 Task: Get an add-on QR Code Generator.
Action: Mouse moved to (256, 92)
Screenshot: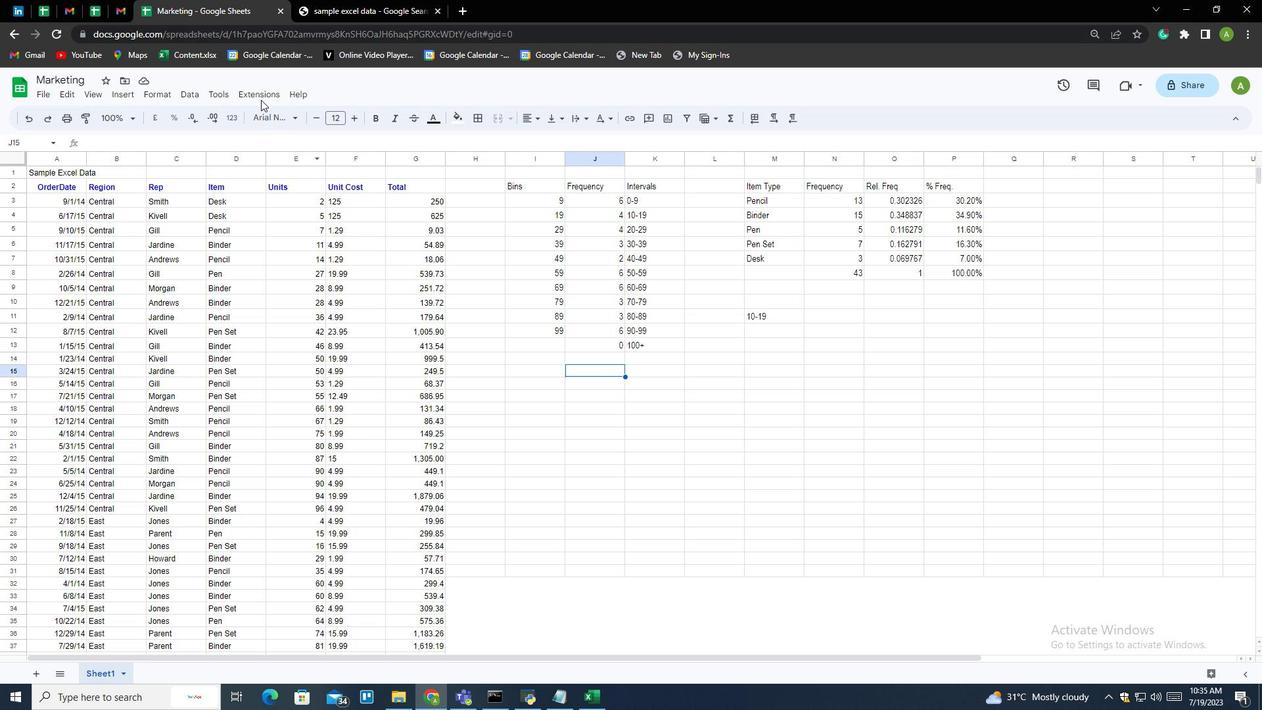 
Action: Mouse pressed left at (256, 92)
Screenshot: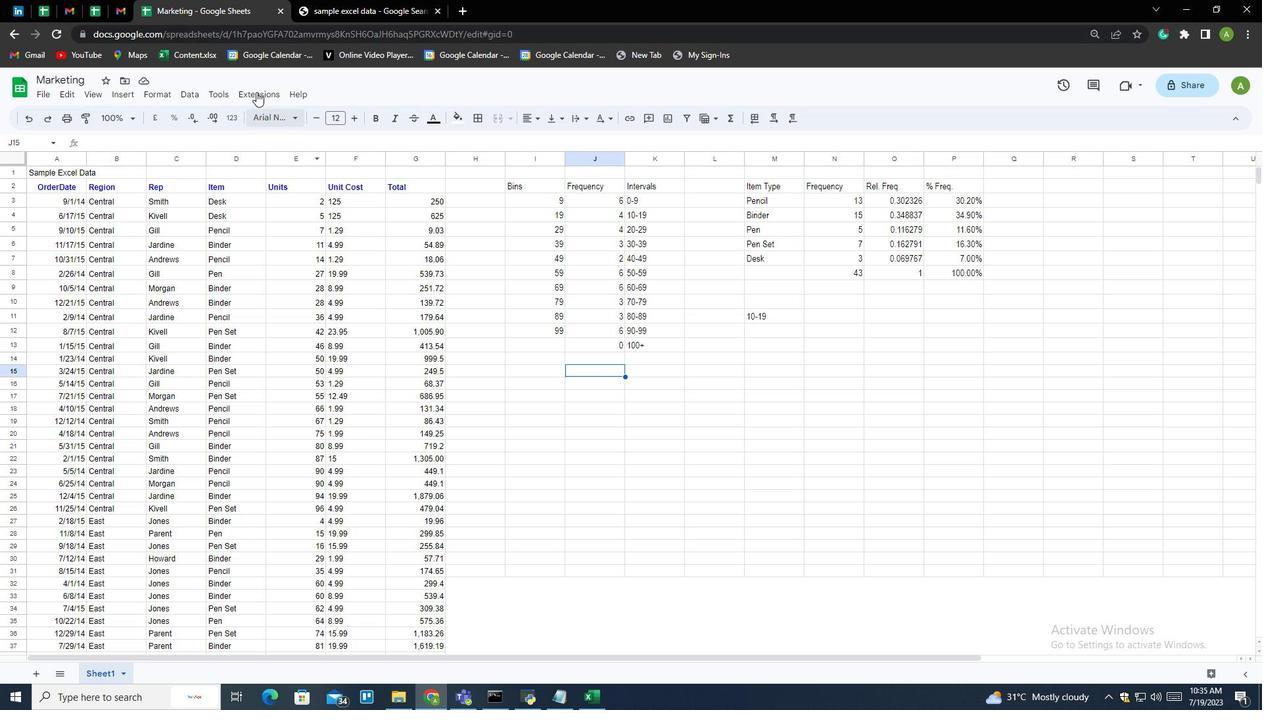 
Action: Mouse moved to (268, 113)
Screenshot: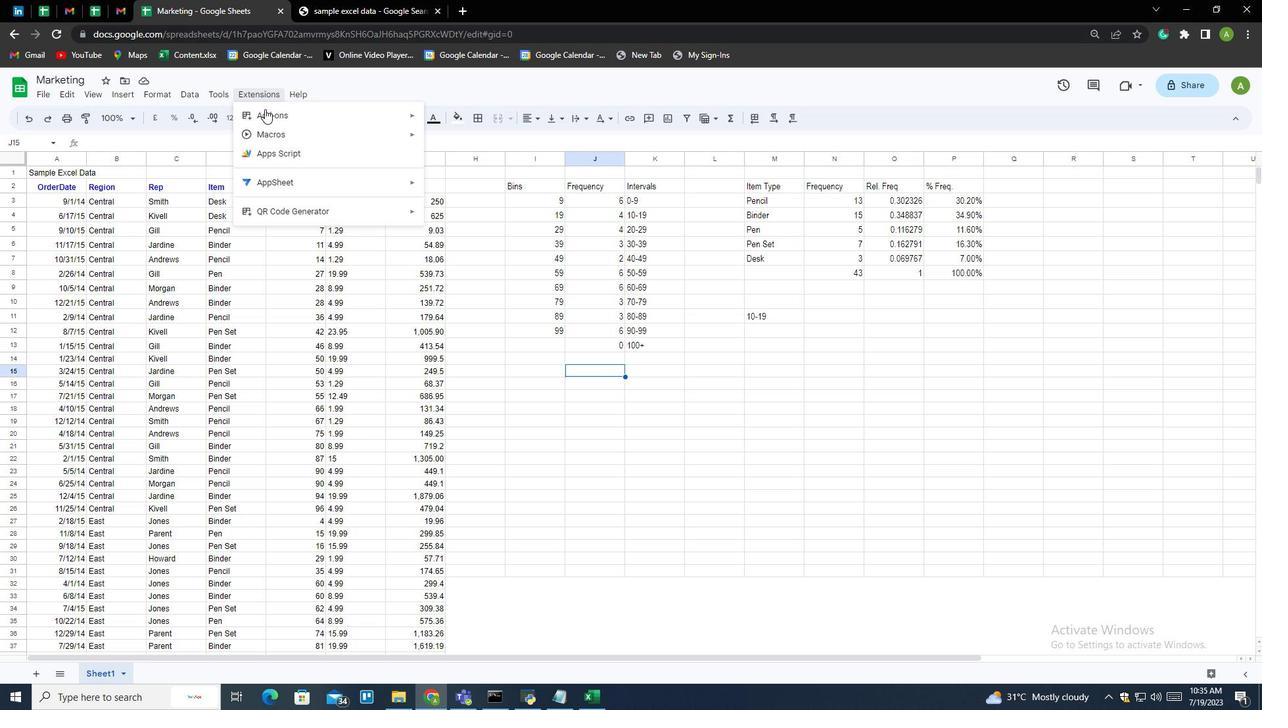 
Action: Mouse pressed left at (268, 113)
Screenshot: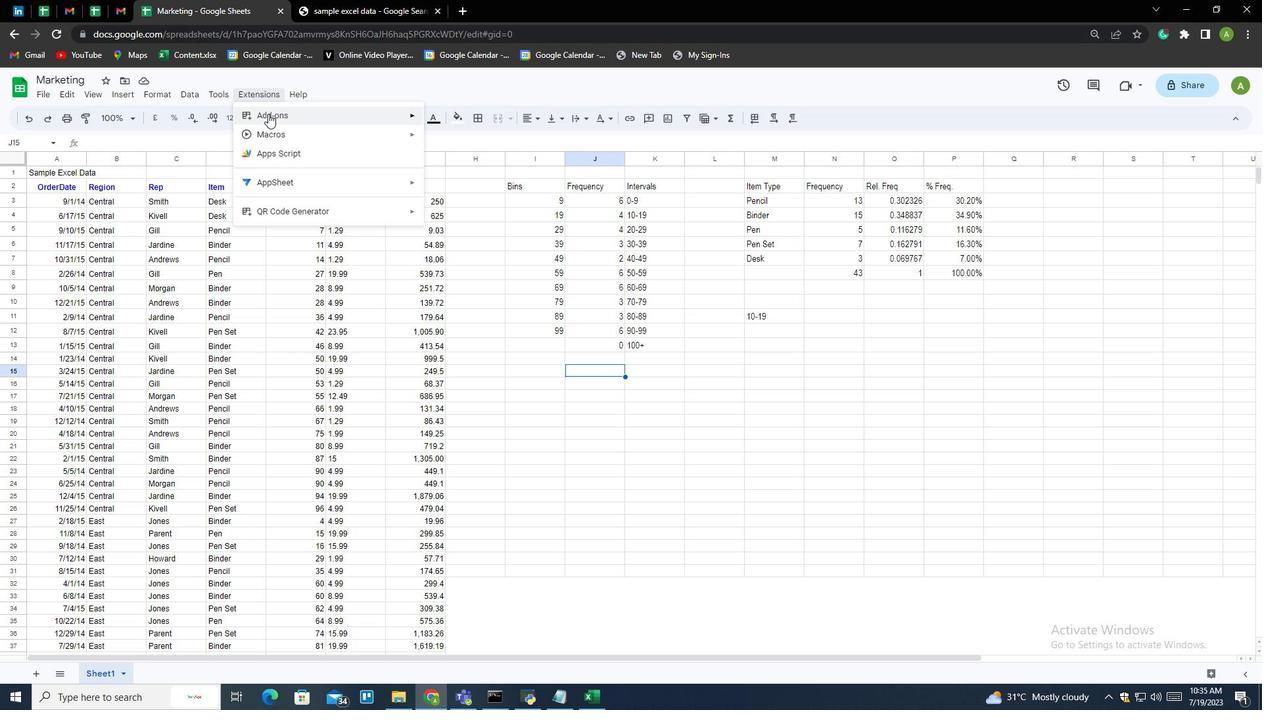 
Action: Mouse moved to (467, 115)
Screenshot: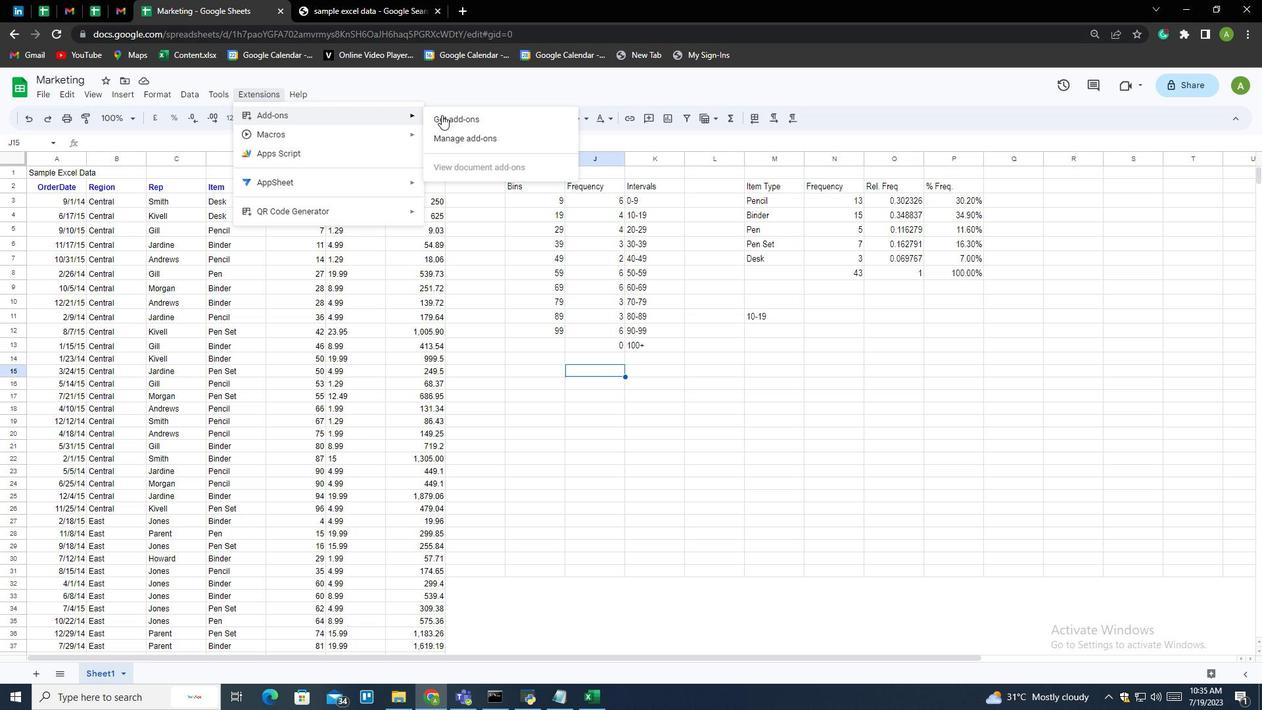 
Action: Mouse pressed left at (467, 115)
Screenshot: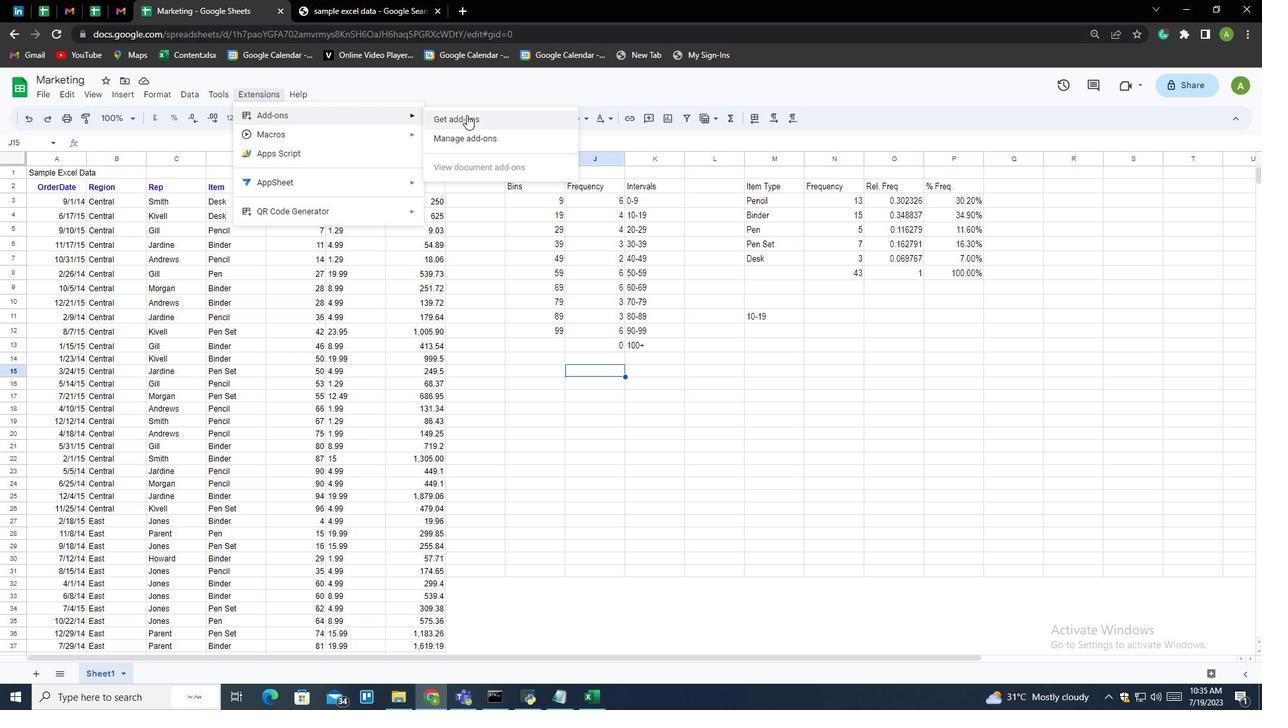 
Action: Mouse moved to (748, 113)
Screenshot: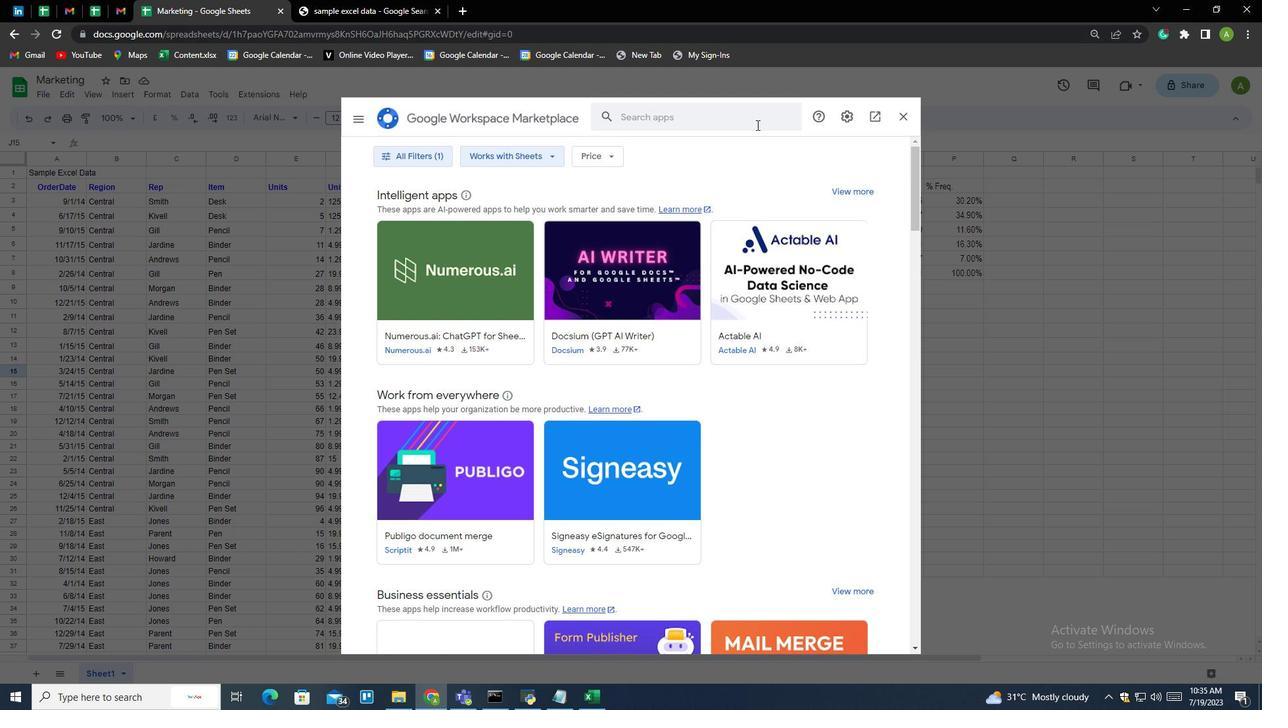 
Action: Mouse pressed left at (748, 113)
Screenshot: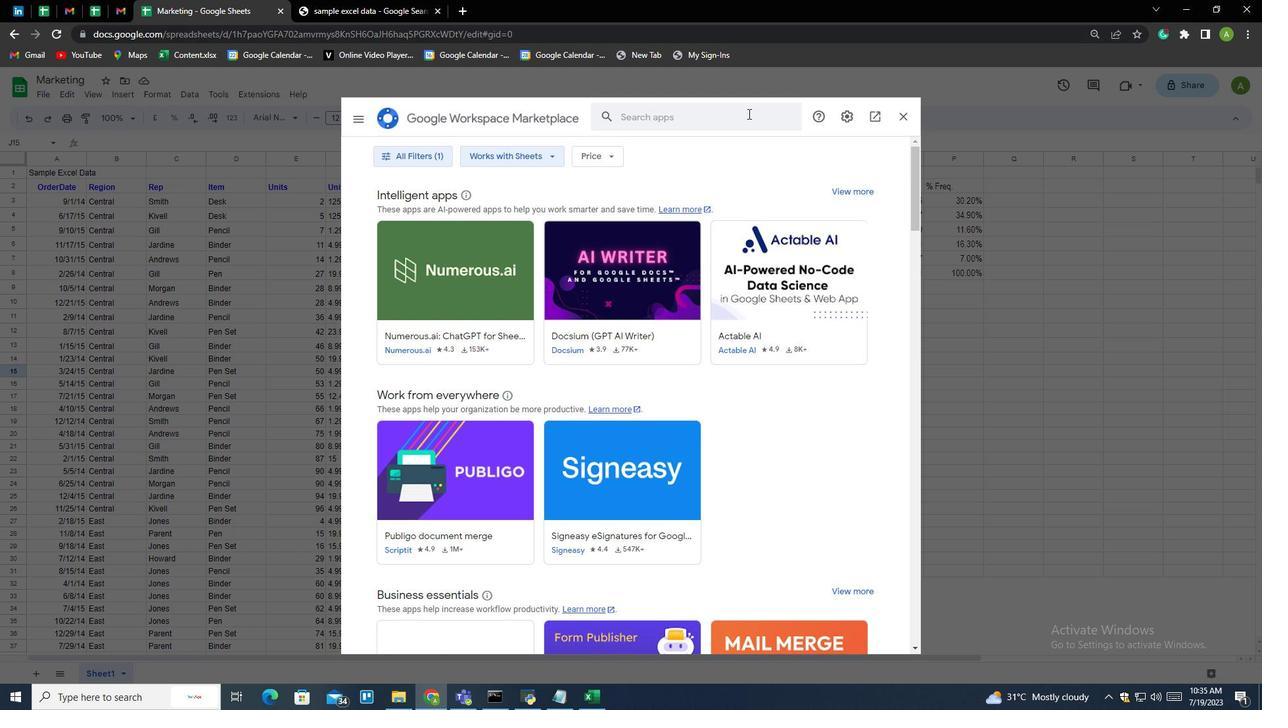 
Action: Key pressed qr
Screenshot: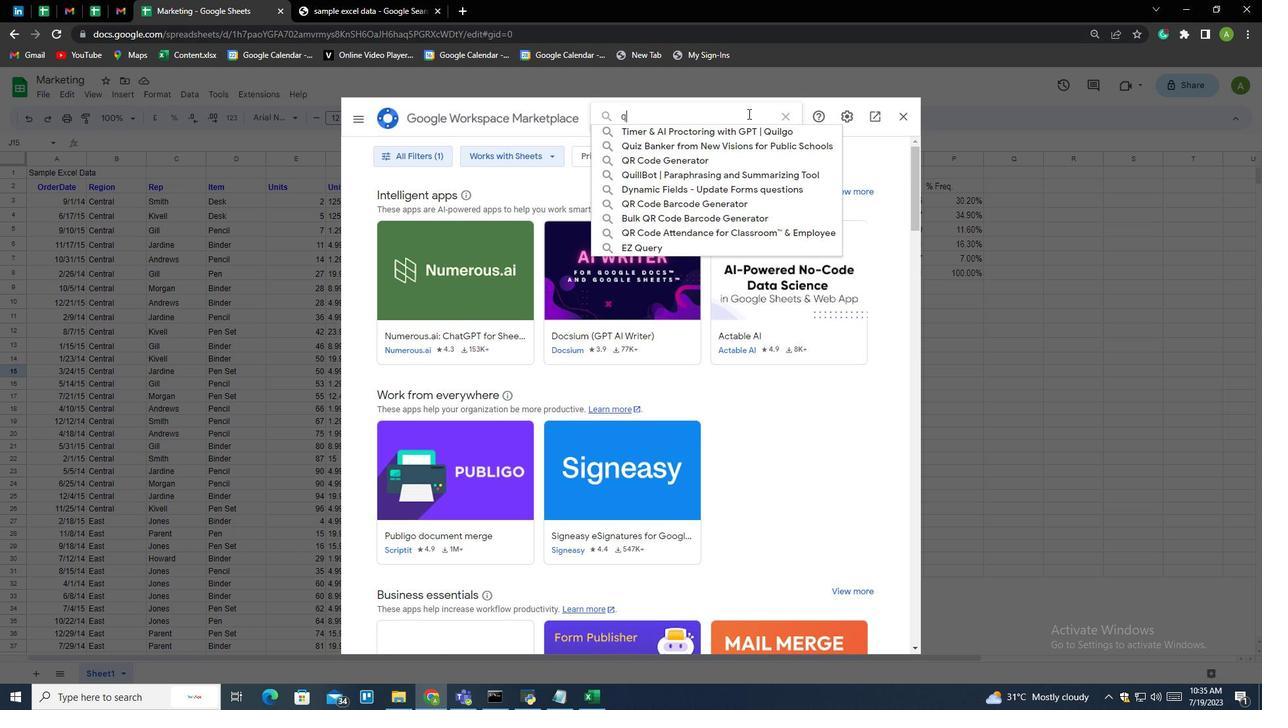 
Action: Mouse moved to (738, 134)
Screenshot: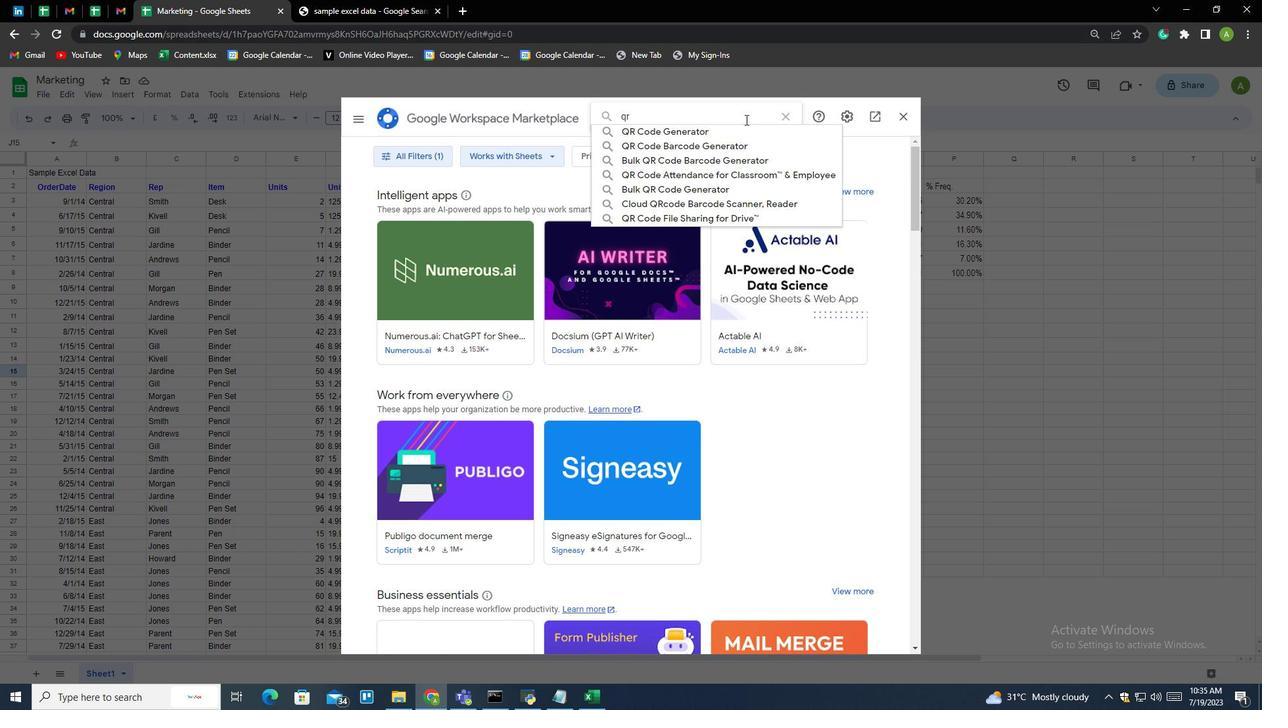 
Action: Mouse pressed left at (738, 134)
Screenshot: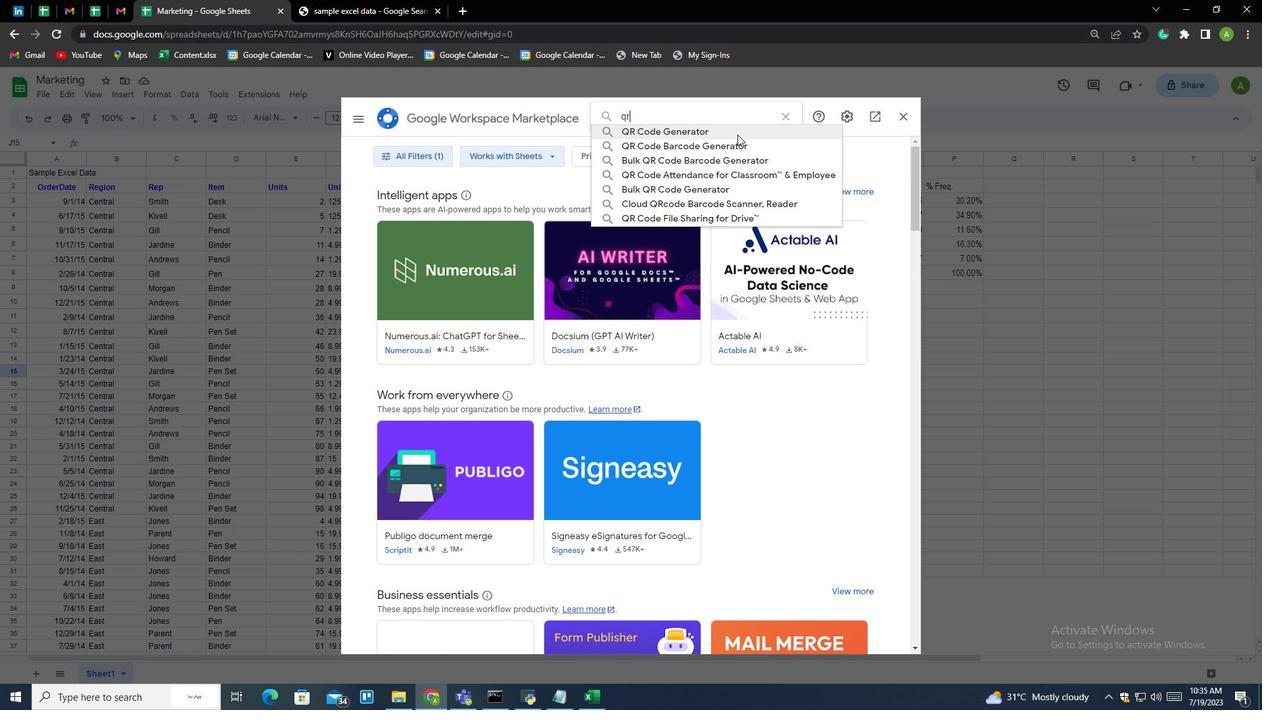 
Action: Mouse moved to (450, 272)
Screenshot: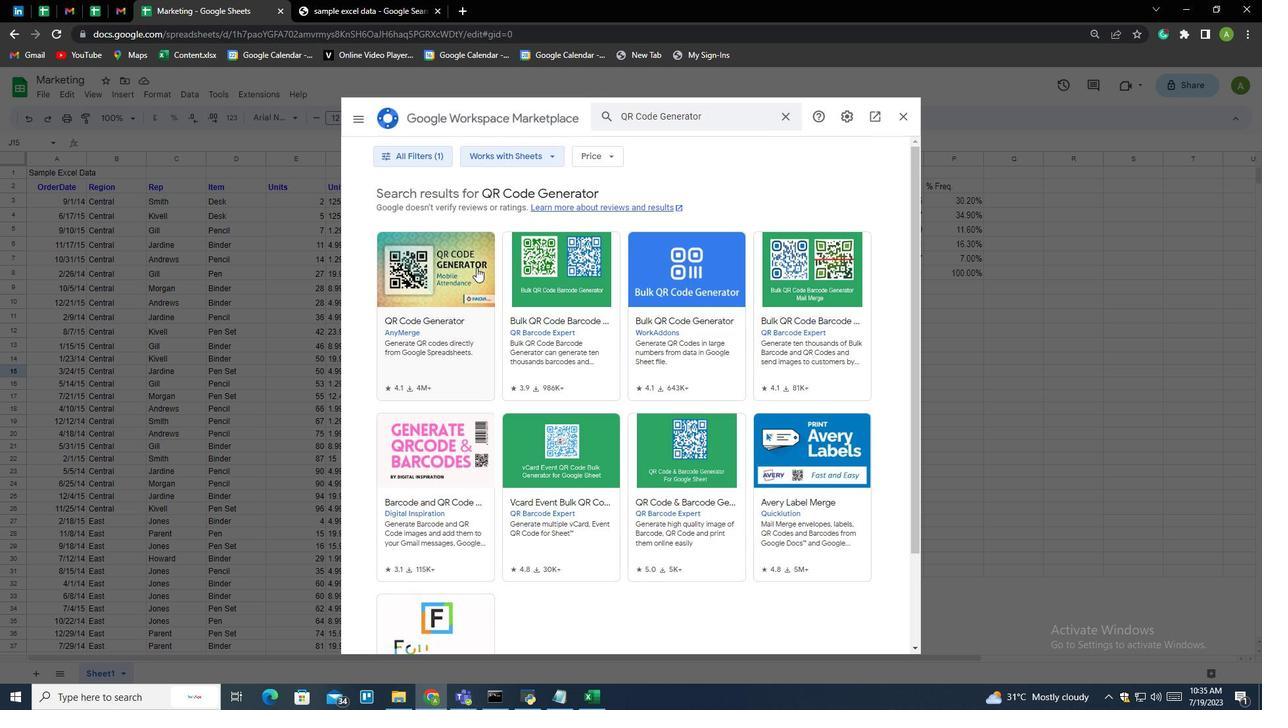 
Action: Mouse pressed left at (450, 272)
Screenshot: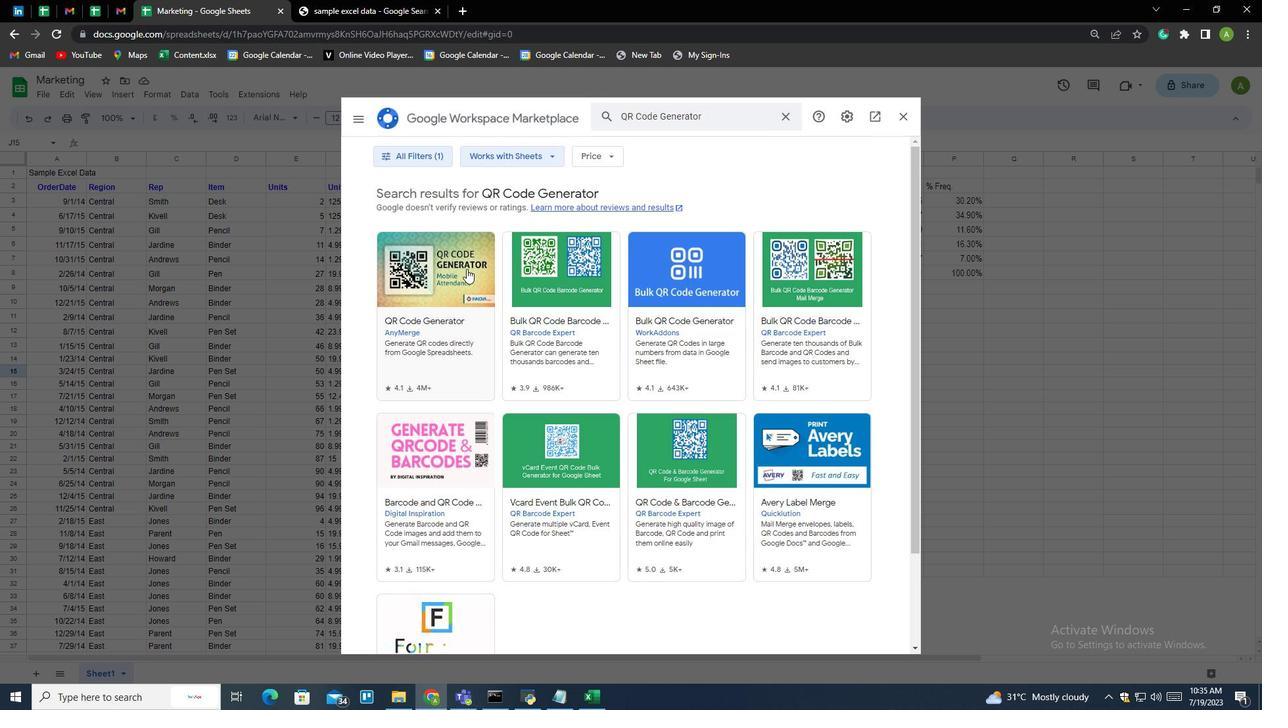 
Action: Mouse moved to (780, 195)
Screenshot: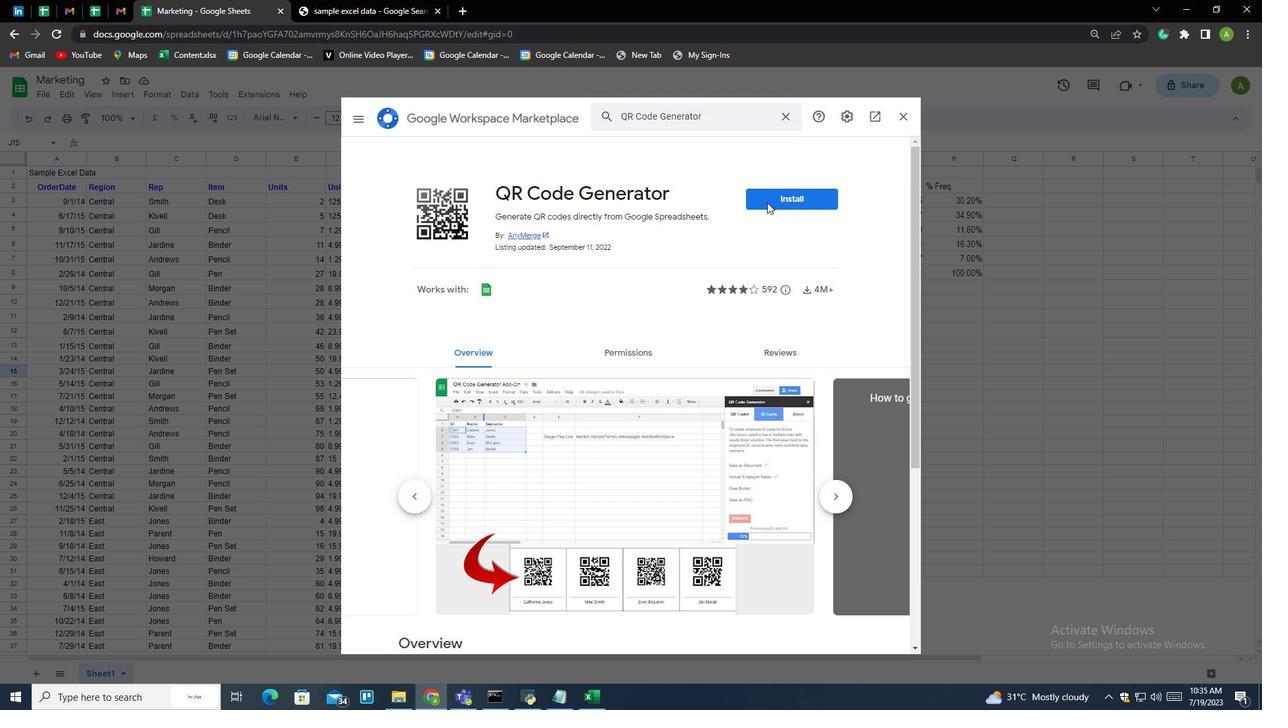 
Action: Mouse pressed left at (780, 195)
Screenshot: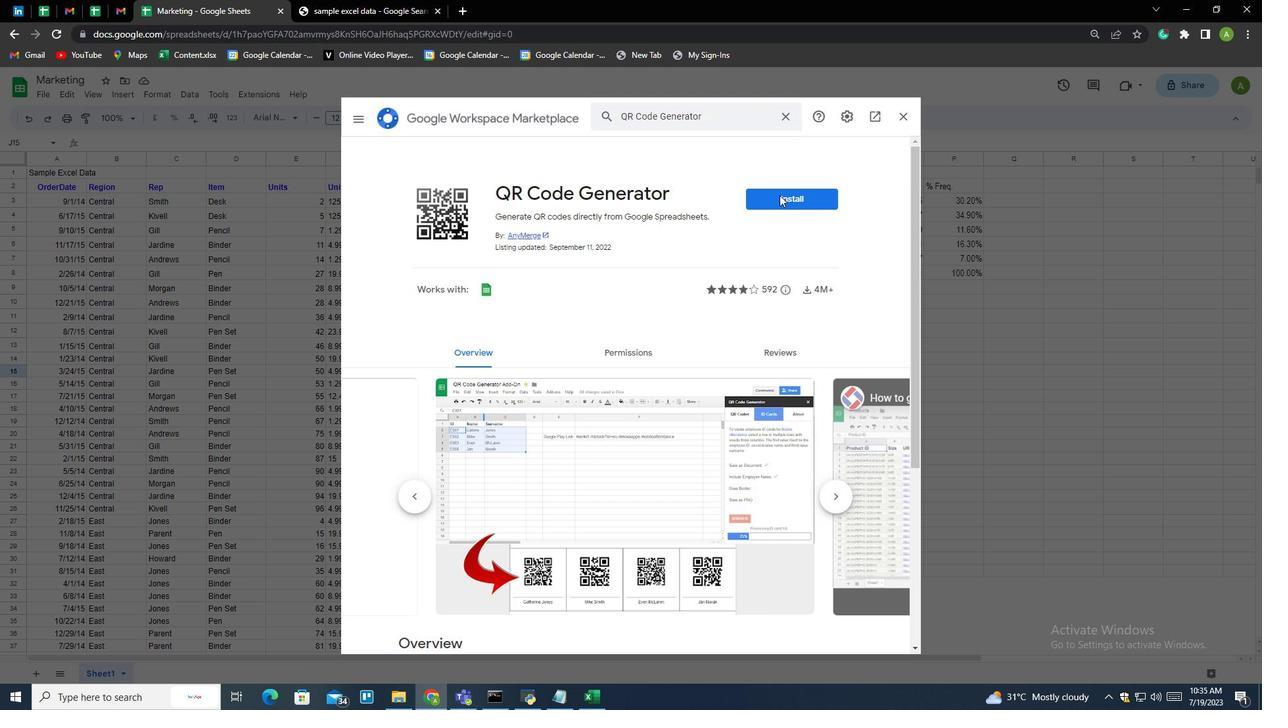 
Action: Mouse moved to (780, 199)
Screenshot: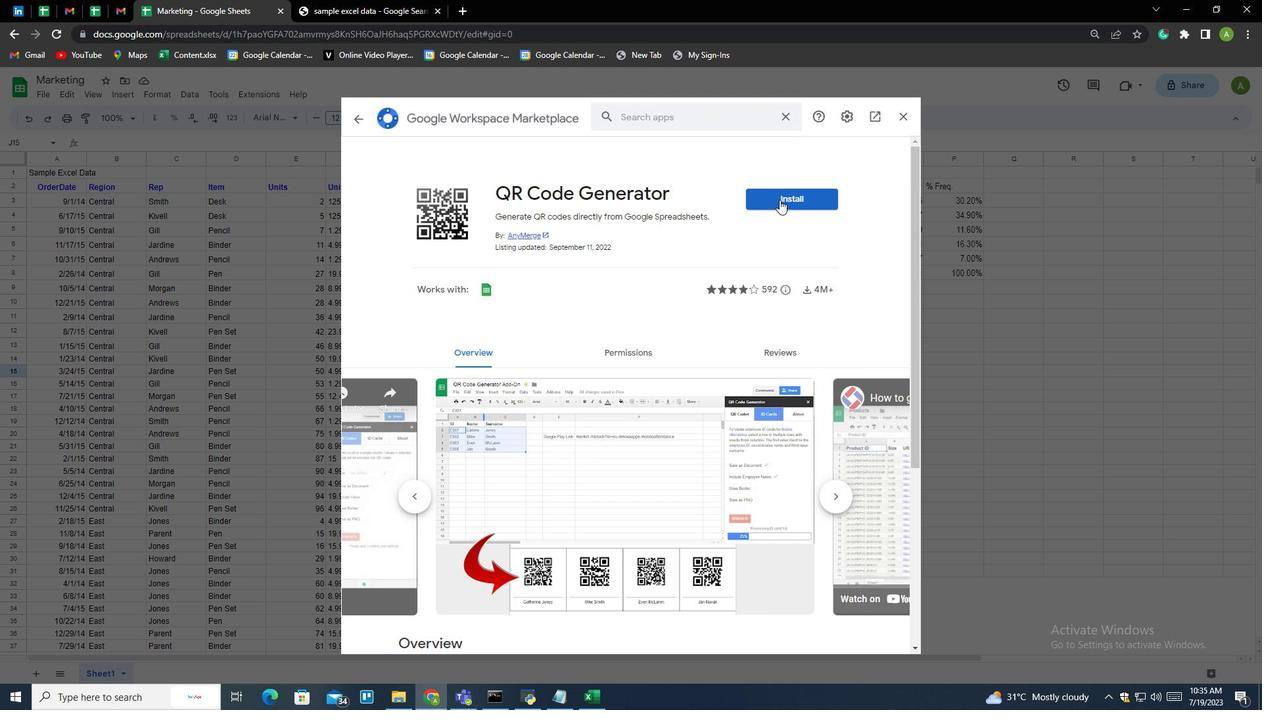 
Action: Mouse pressed left at (780, 199)
Screenshot: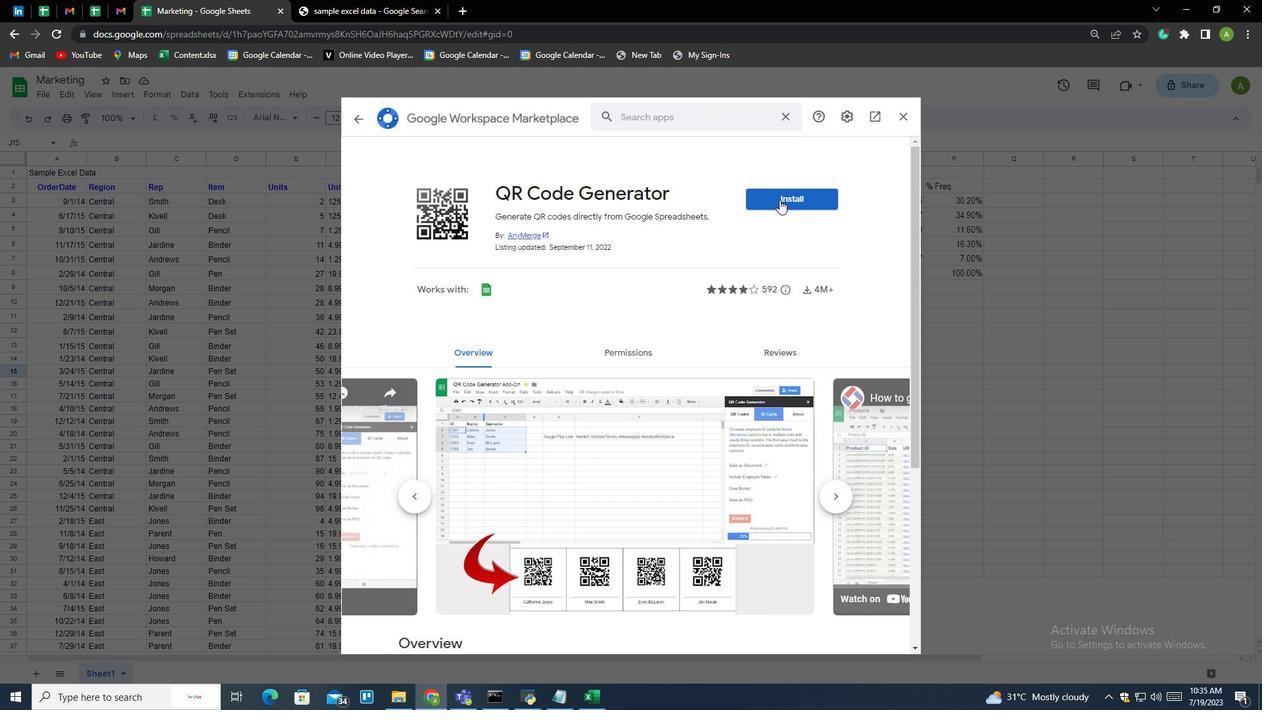 
Action: Mouse moved to (691, 443)
Screenshot: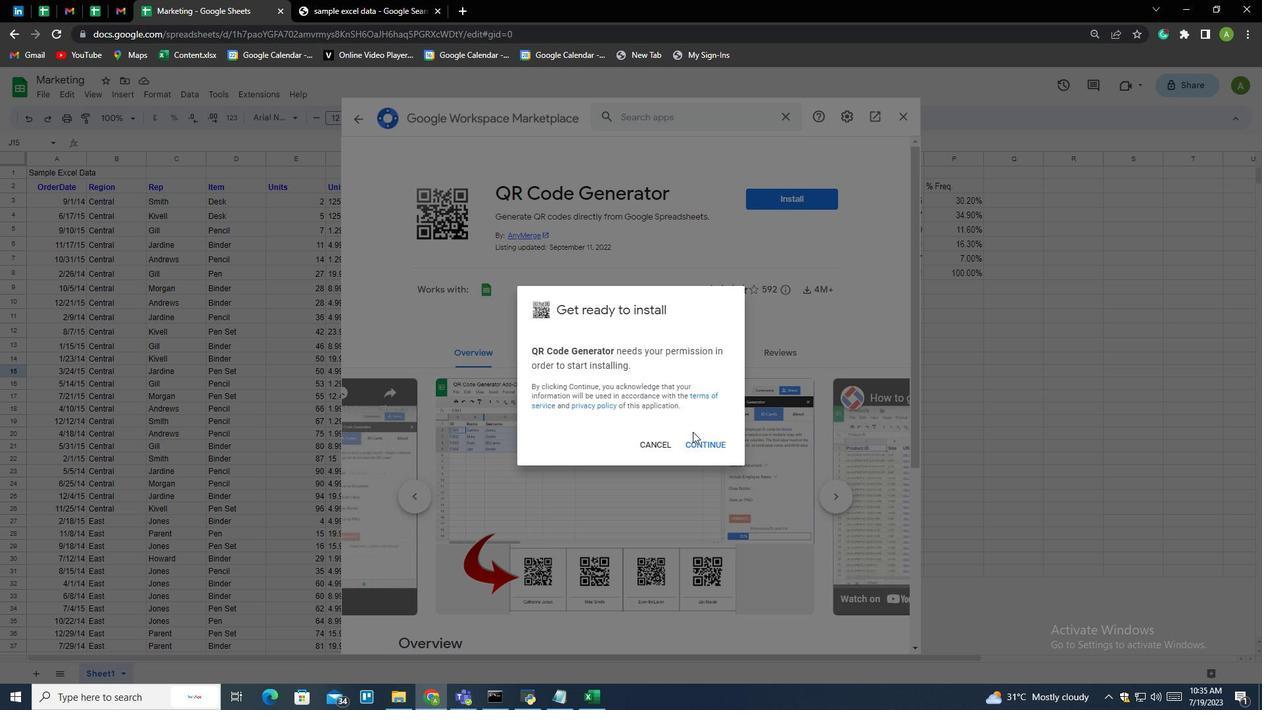 
Action: Mouse pressed left at (691, 443)
Screenshot: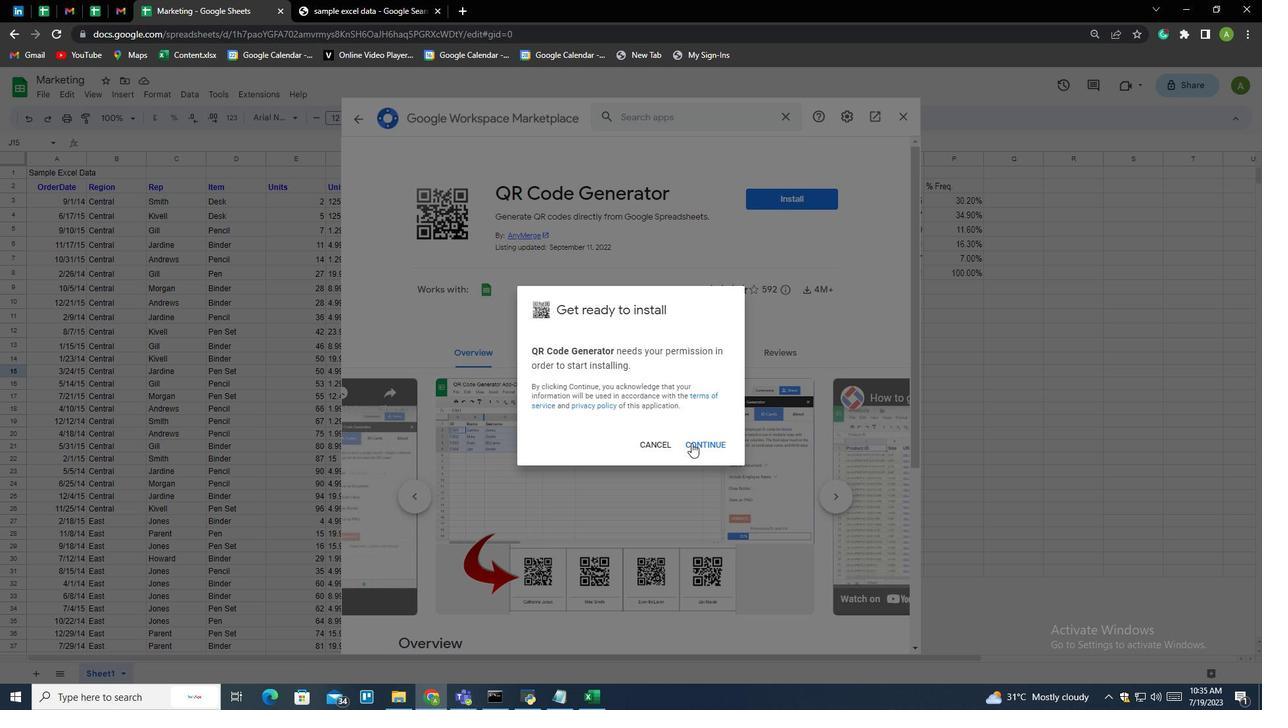 
Action: Mouse moved to (670, 352)
Screenshot: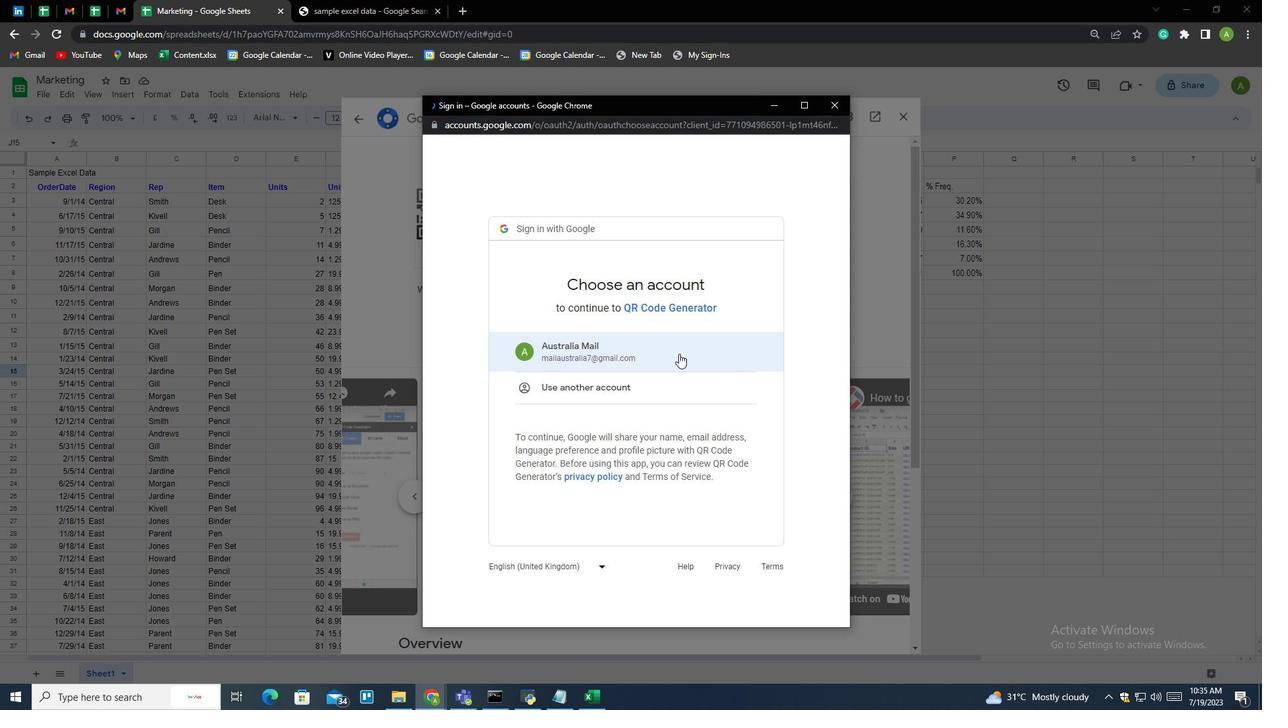 
Action: Mouse pressed left at (670, 352)
Screenshot: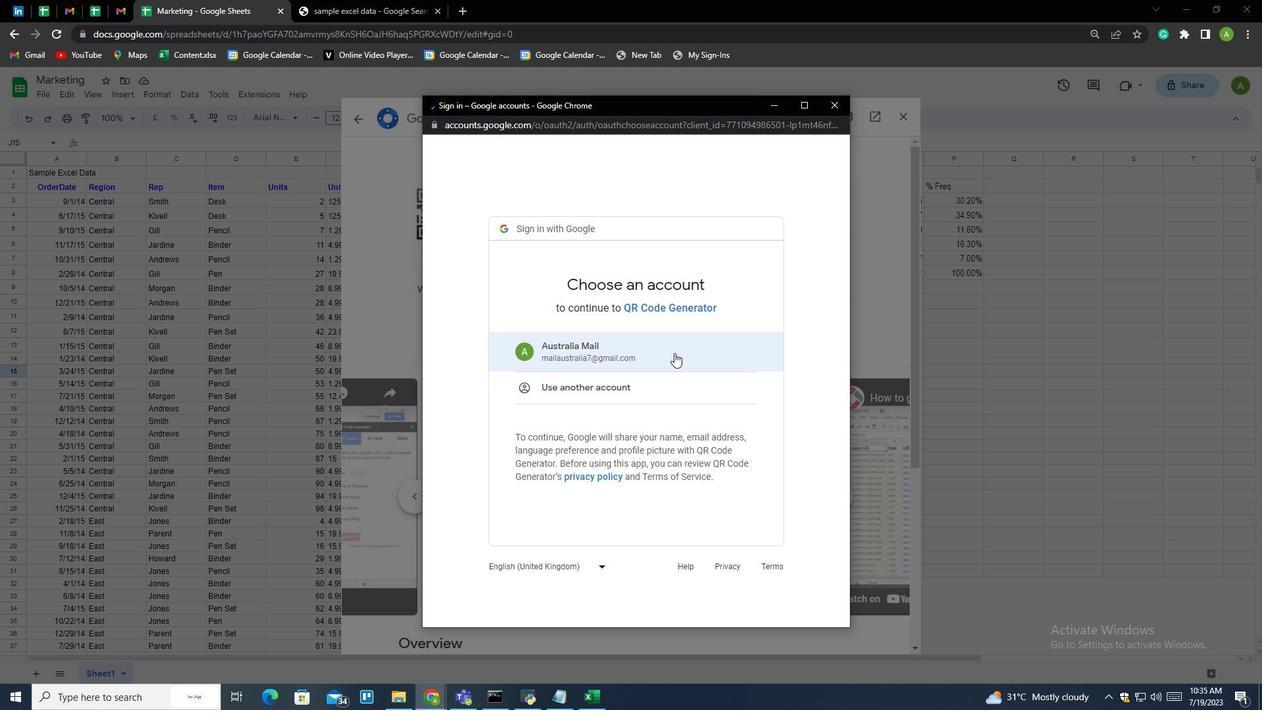 
Action: Mouse moved to (666, 344)
Screenshot: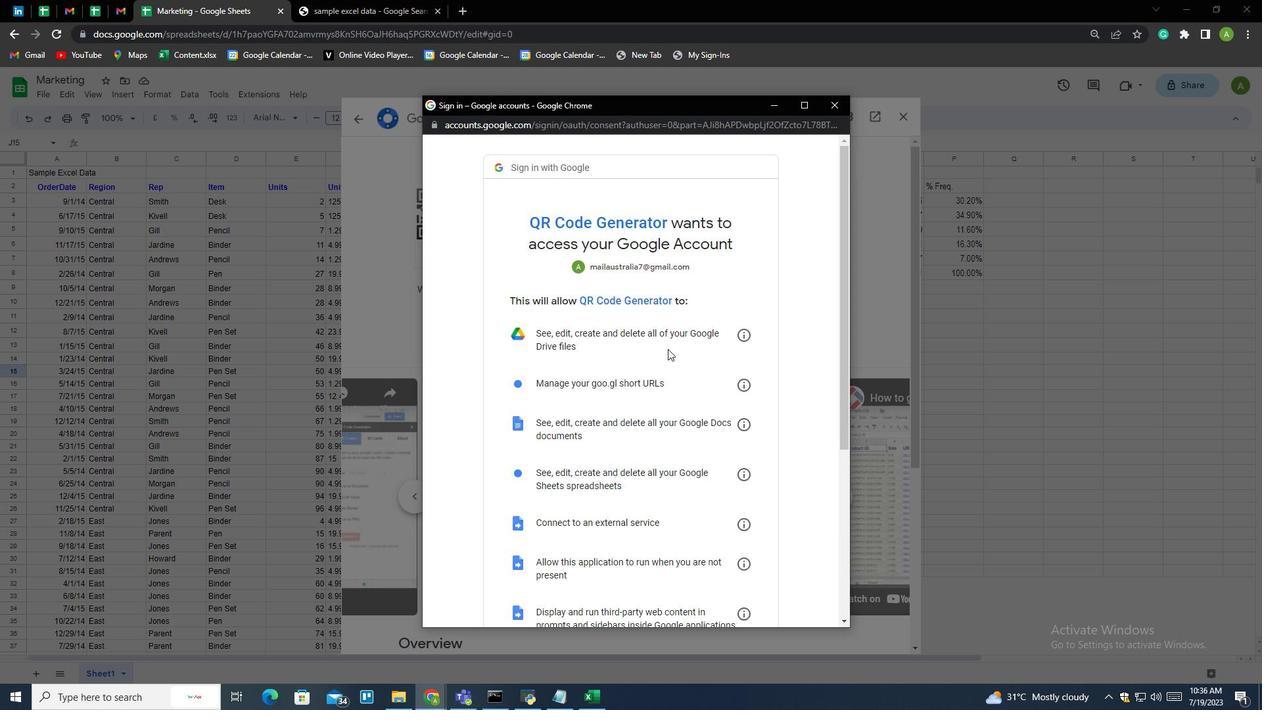 
Action: Mouse scrolled (666, 344) with delta (0, 0)
Screenshot: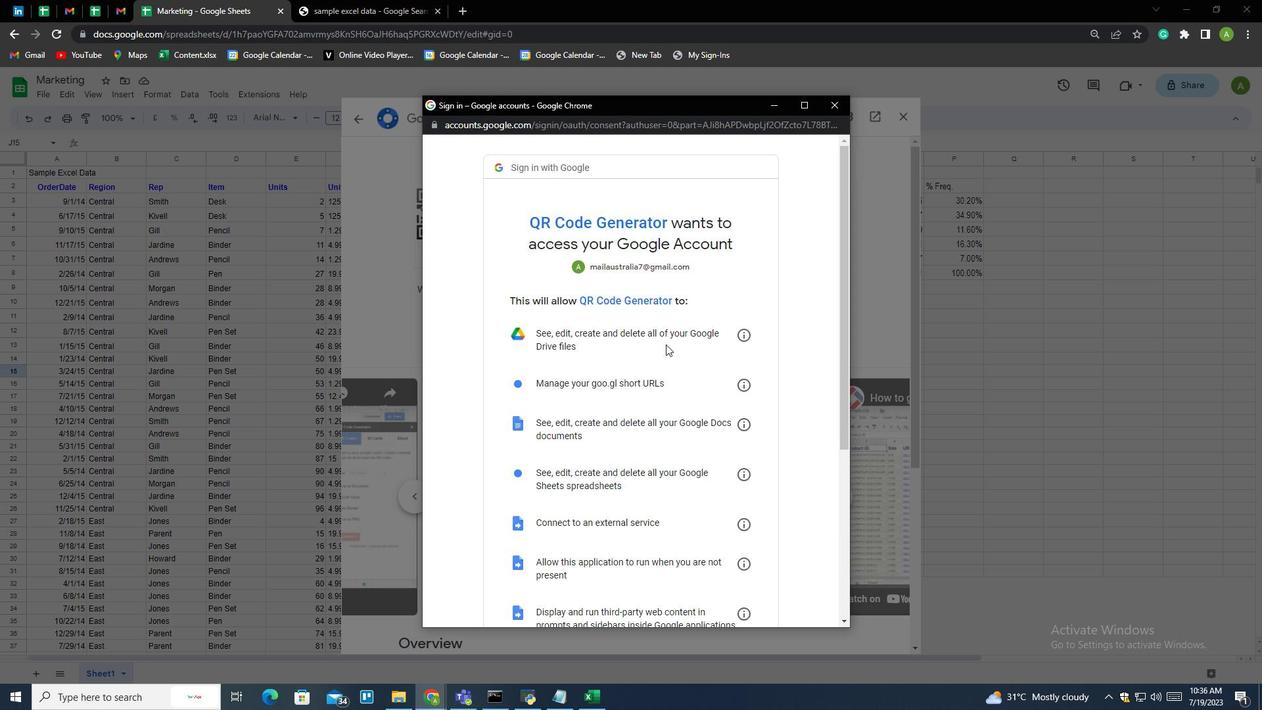 
Action: Mouse scrolled (666, 344) with delta (0, 0)
Screenshot: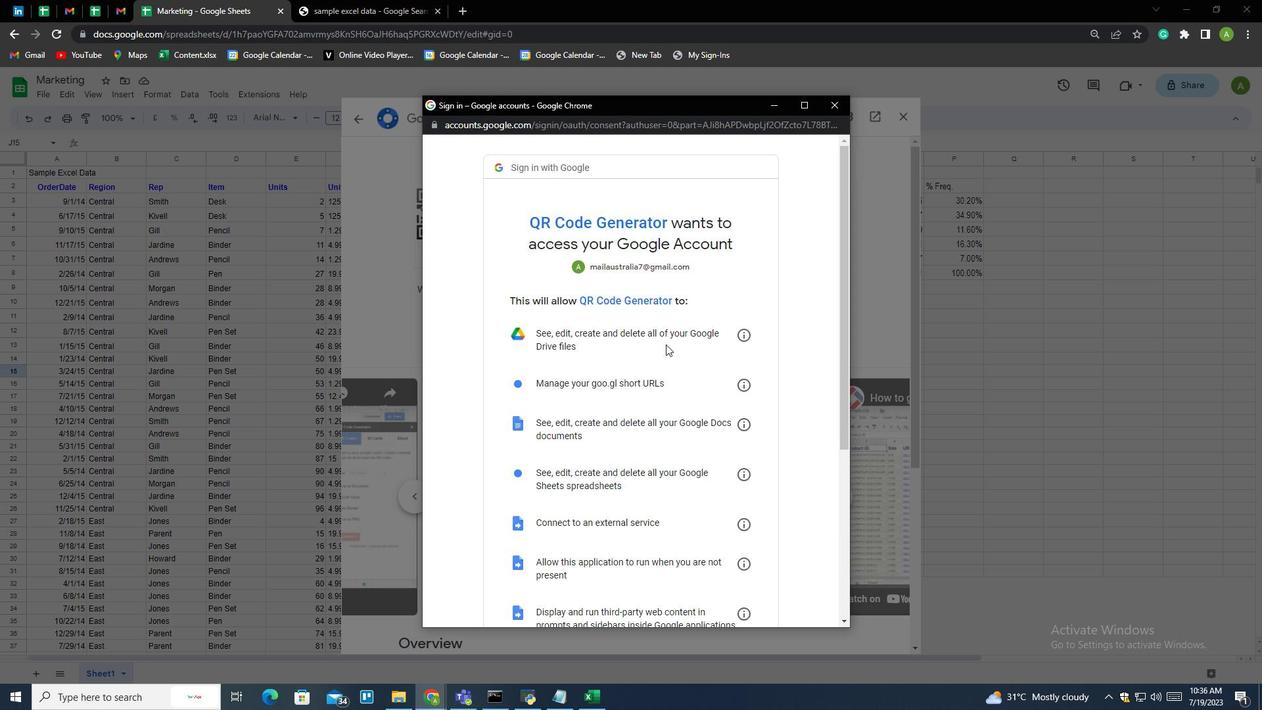 
Action: Mouse scrolled (666, 343) with delta (0, -1)
Screenshot: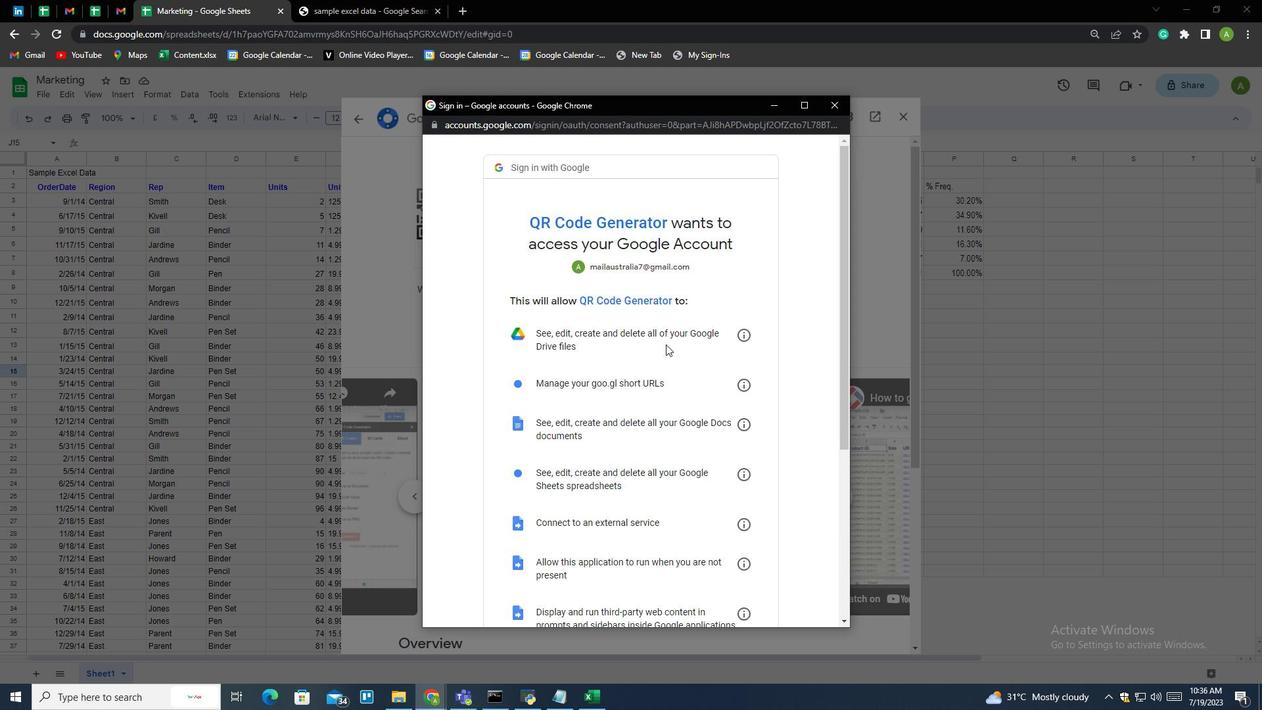 
Action: Mouse scrolled (666, 344) with delta (0, 0)
Screenshot: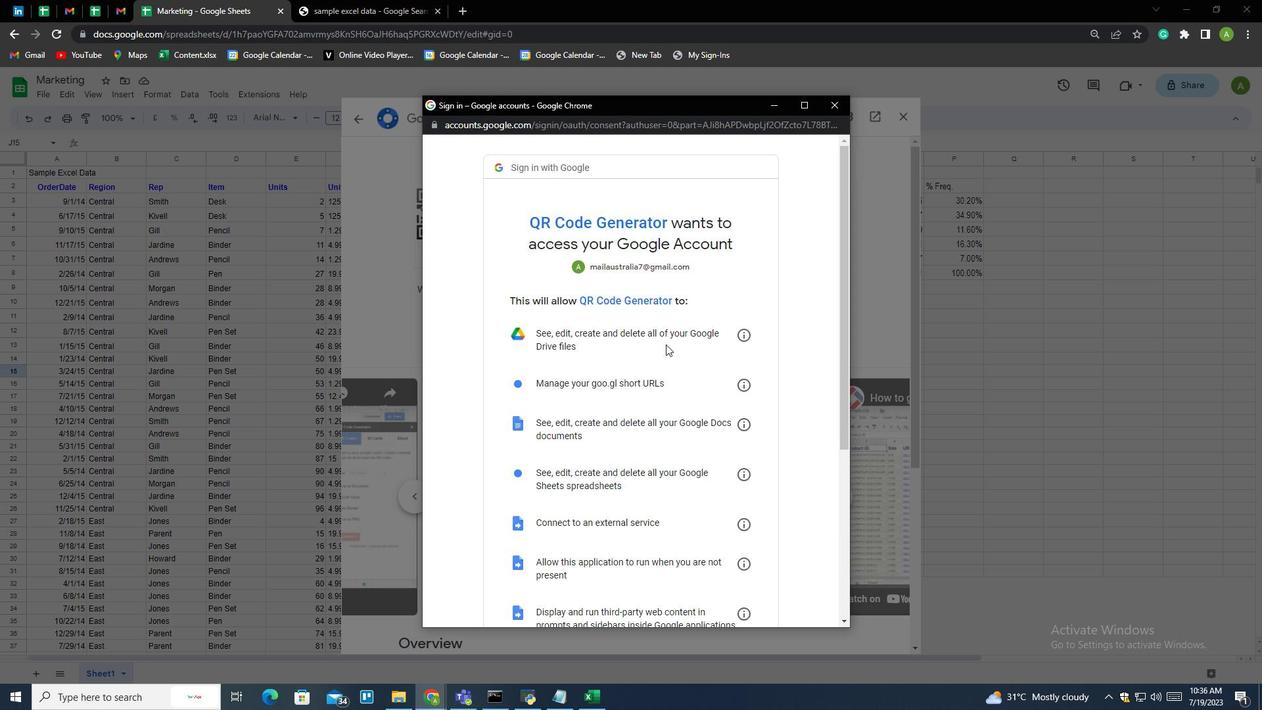
Action: Mouse scrolled (666, 344) with delta (0, 0)
Screenshot: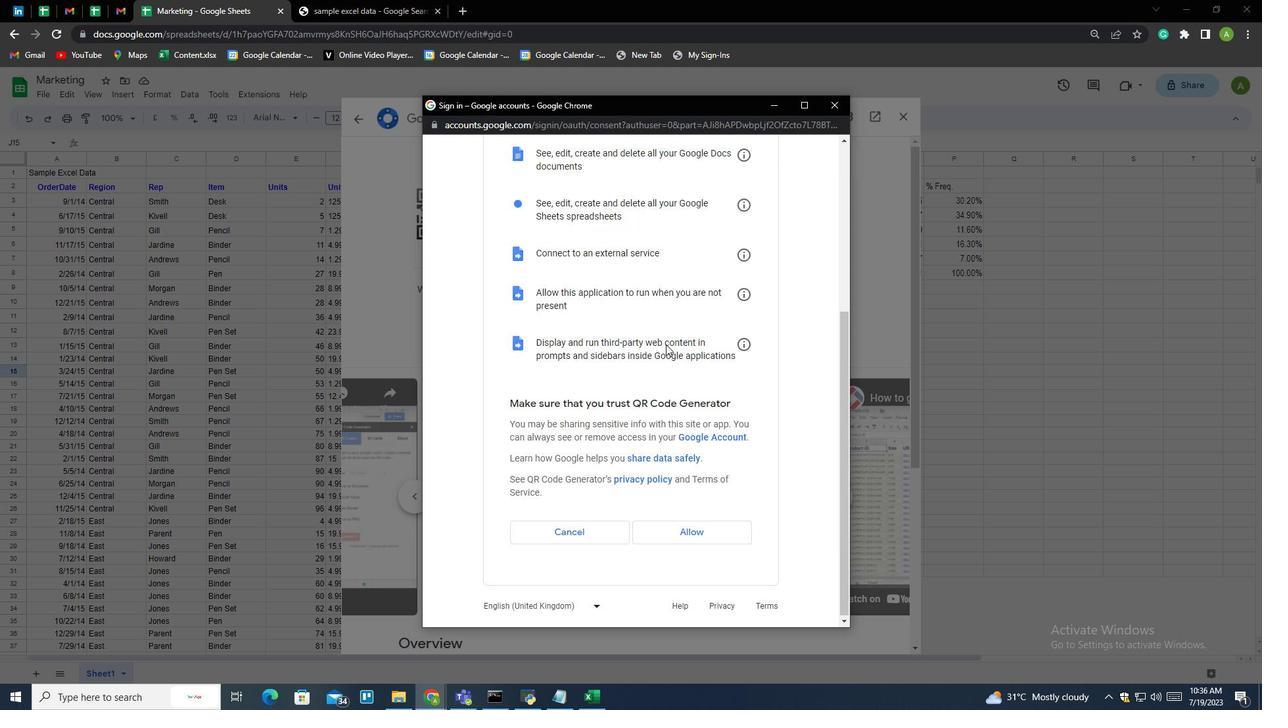 
Action: Mouse scrolled (666, 344) with delta (0, 0)
Screenshot: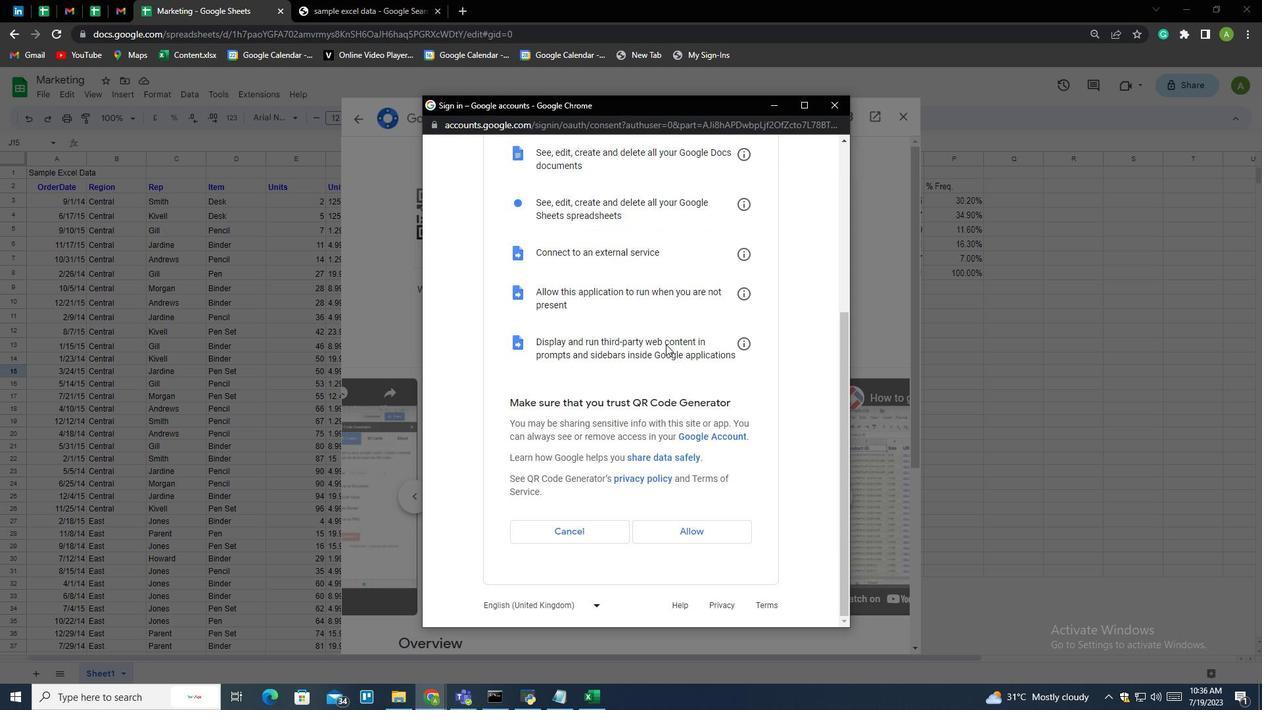 
Action: Mouse scrolled (666, 344) with delta (0, 0)
Screenshot: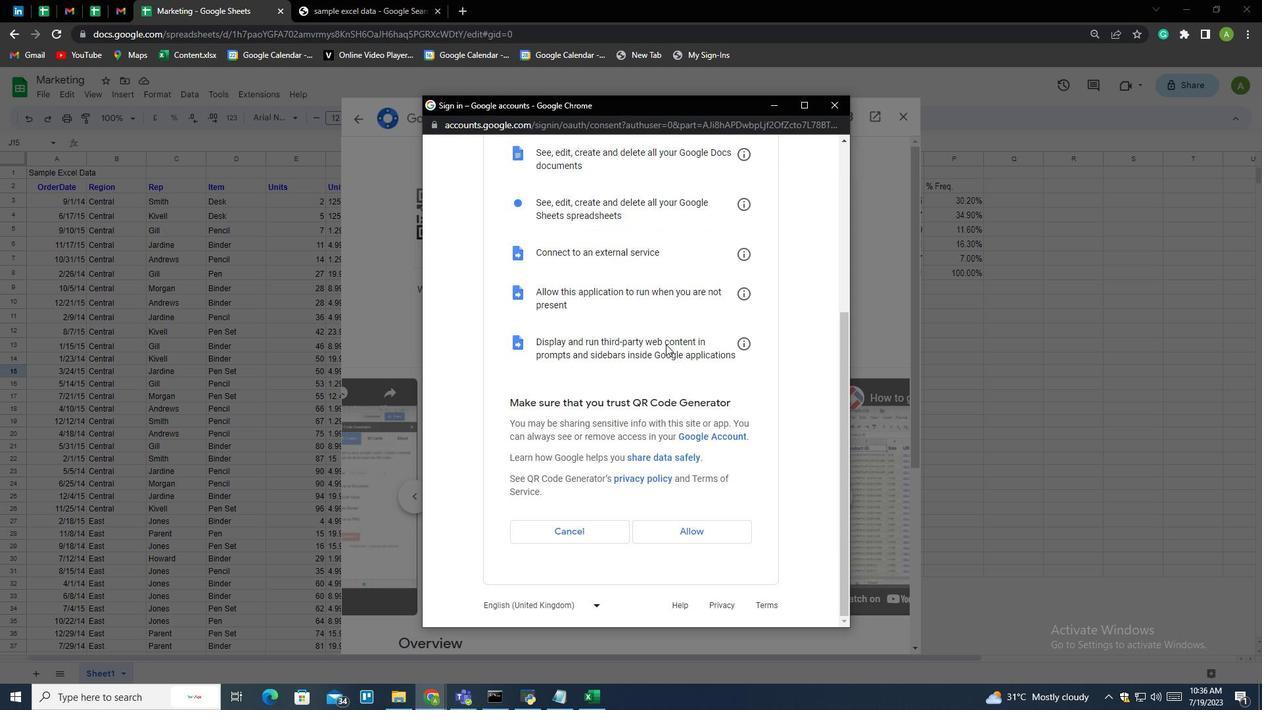 
Action: Mouse scrolled (666, 344) with delta (0, 0)
Screenshot: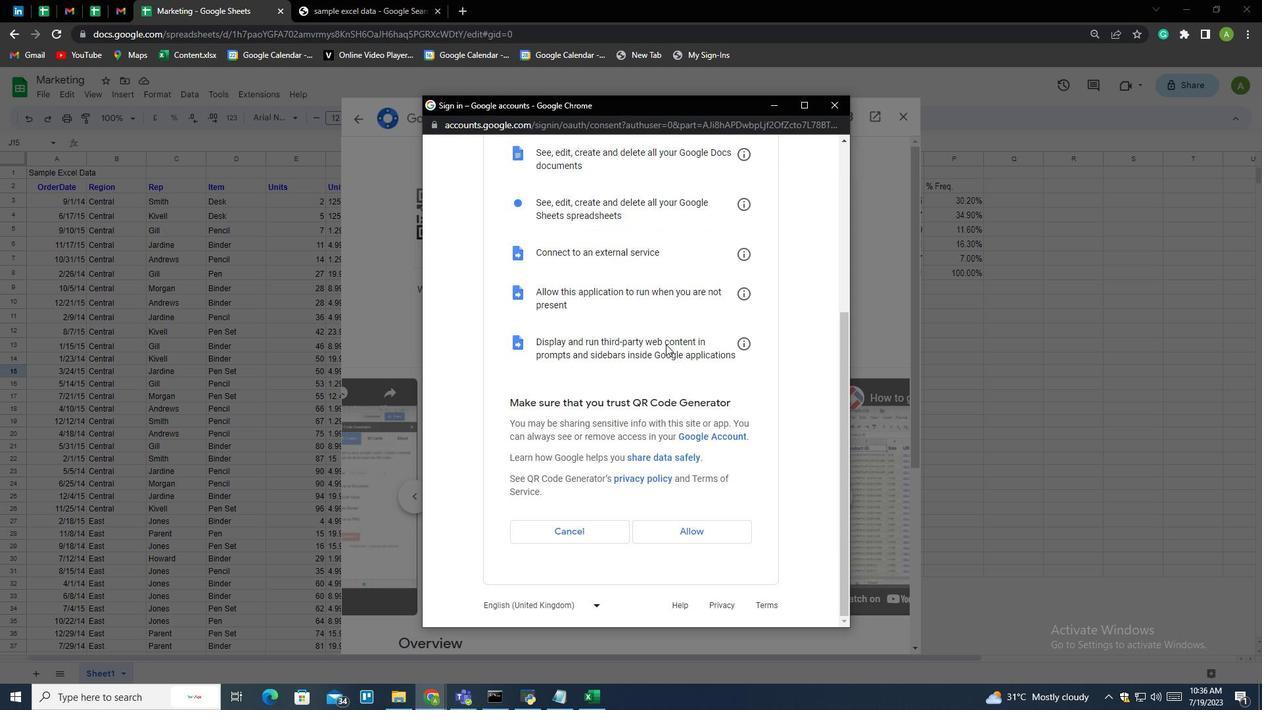 
Action: Mouse moved to (699, 529)
Screenshot: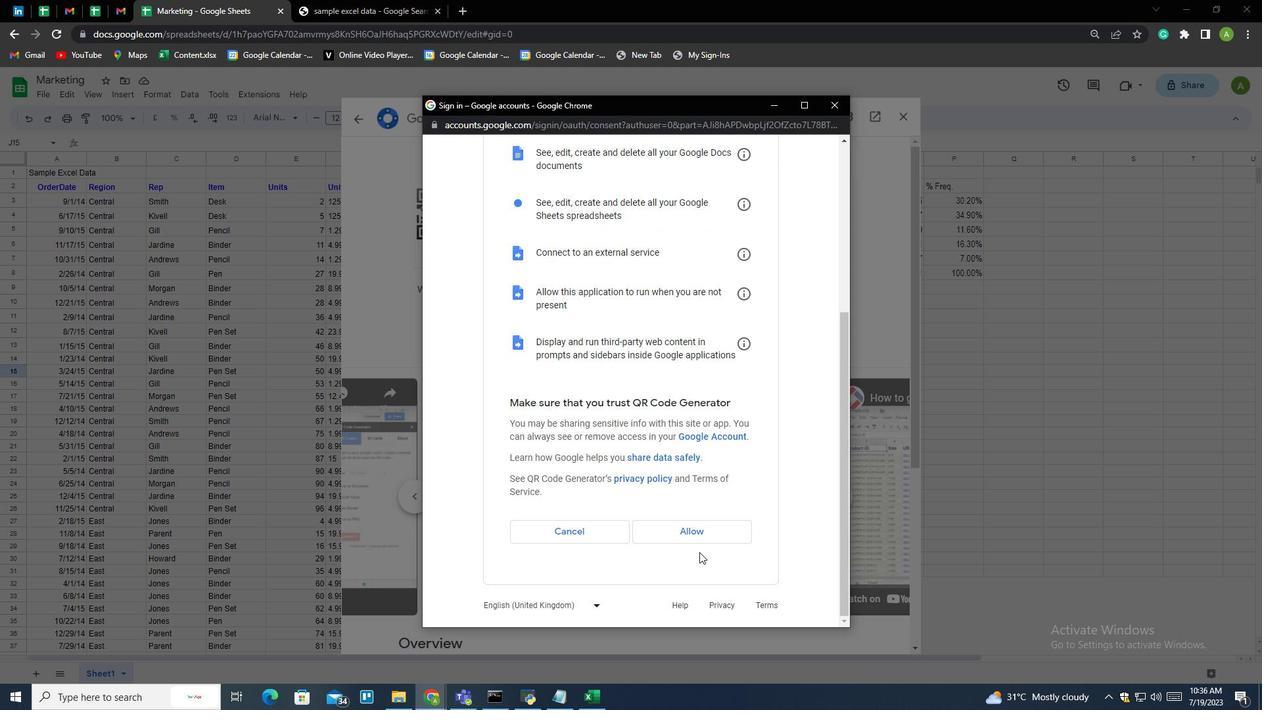 
Action: Mouse pressed left at (699, 529)
Screenshot: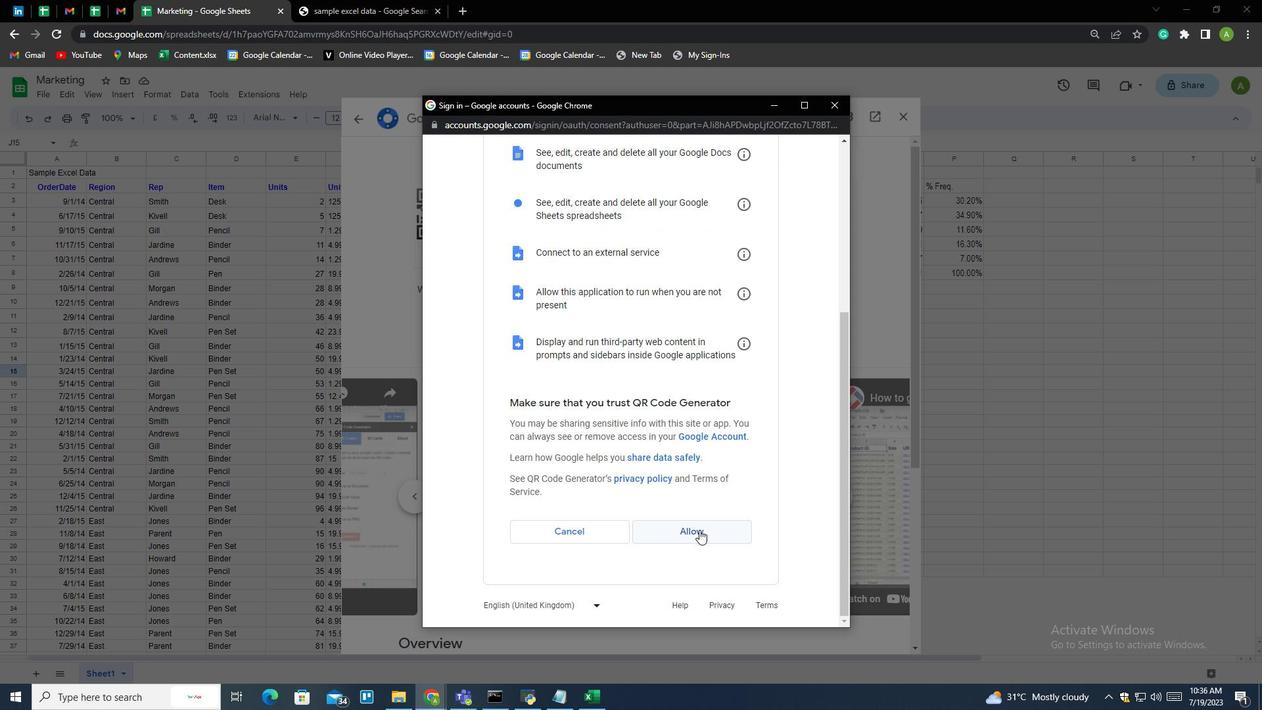 
Action: Mouse moved to (724, 505)
Screenshot: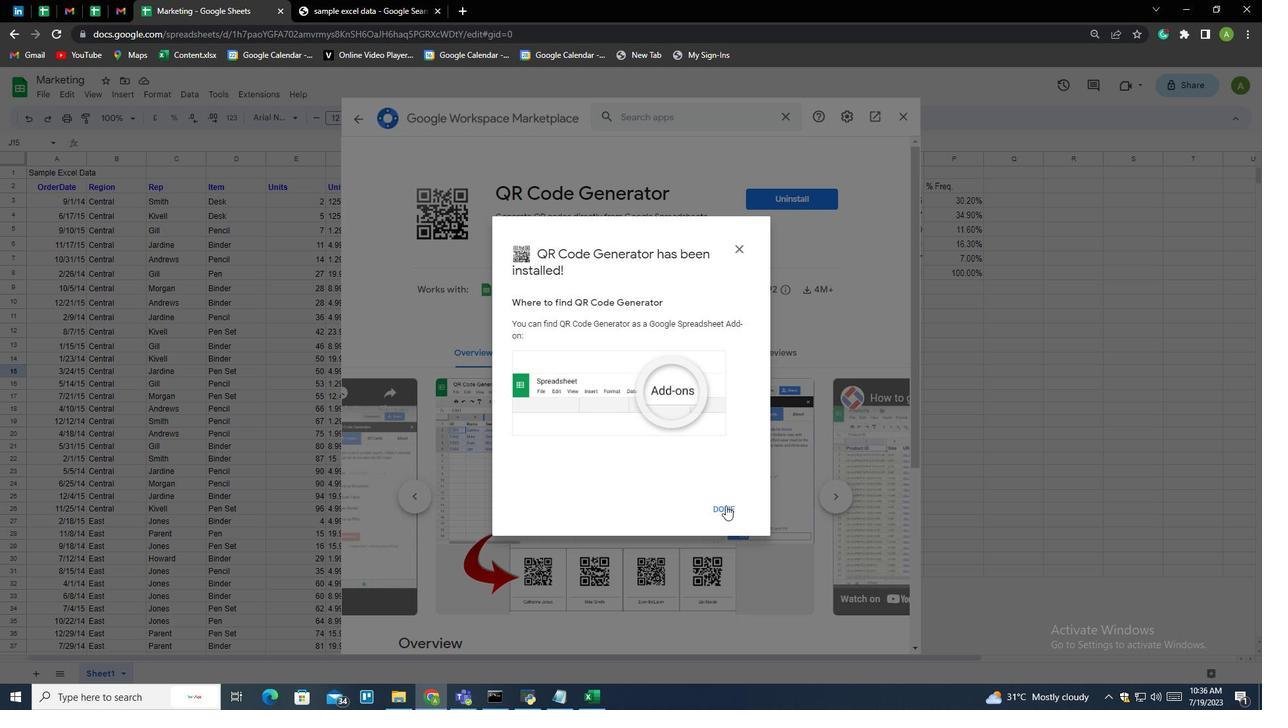
Action: Mouse pressed left at (724, 505)
Screenshot: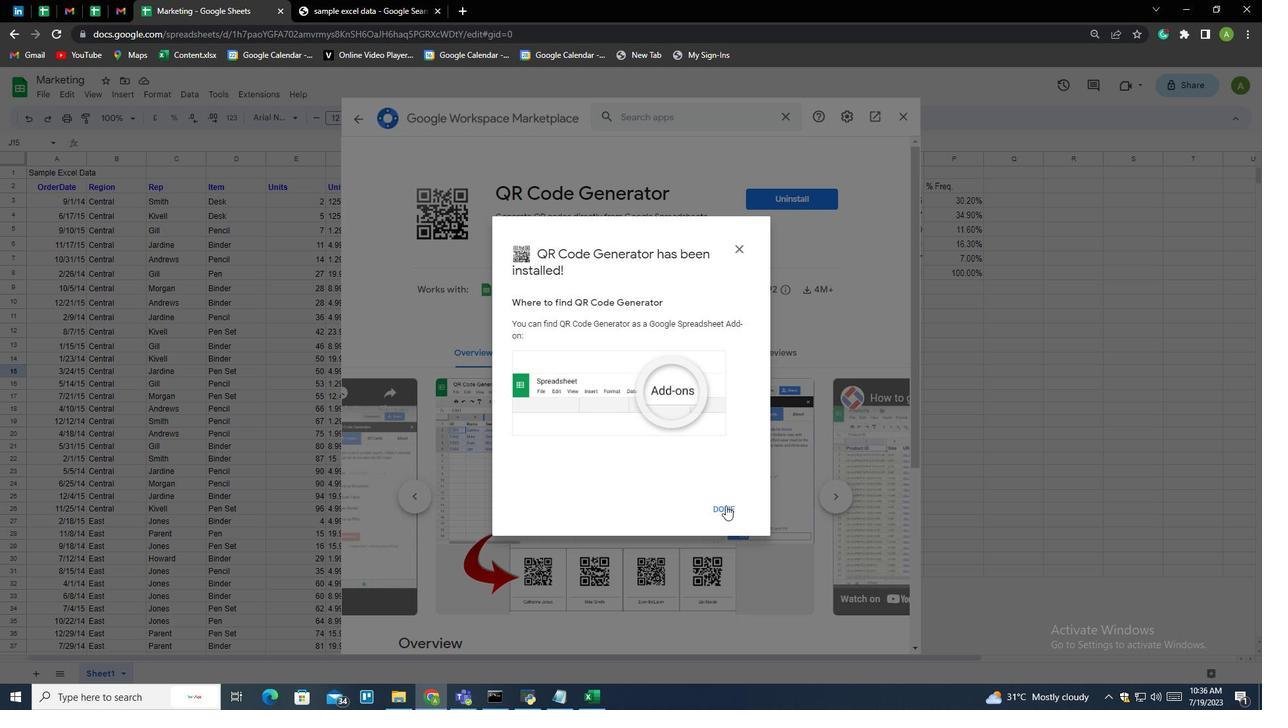 
Action: Mouse moved to (824, 163)
Screenshot: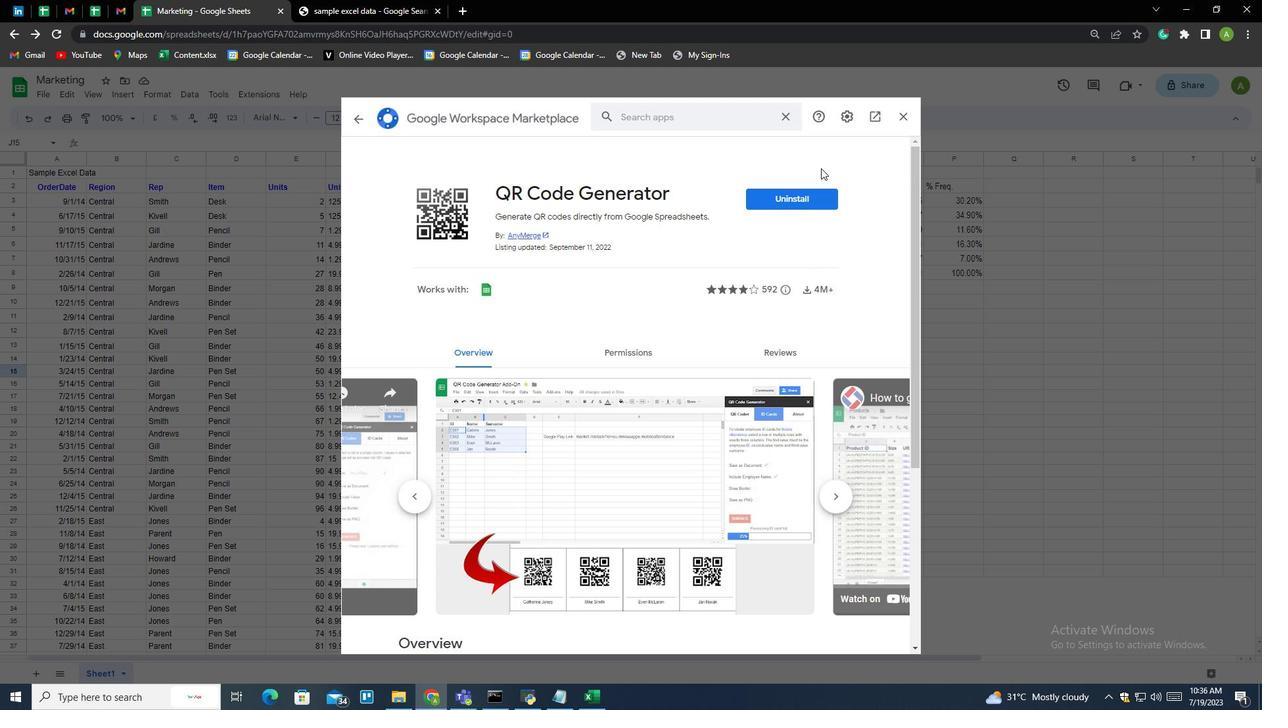 
